 Task: Apply the numbered list to the text.
Action: Mouse moved to (315, 192)
Screenshot: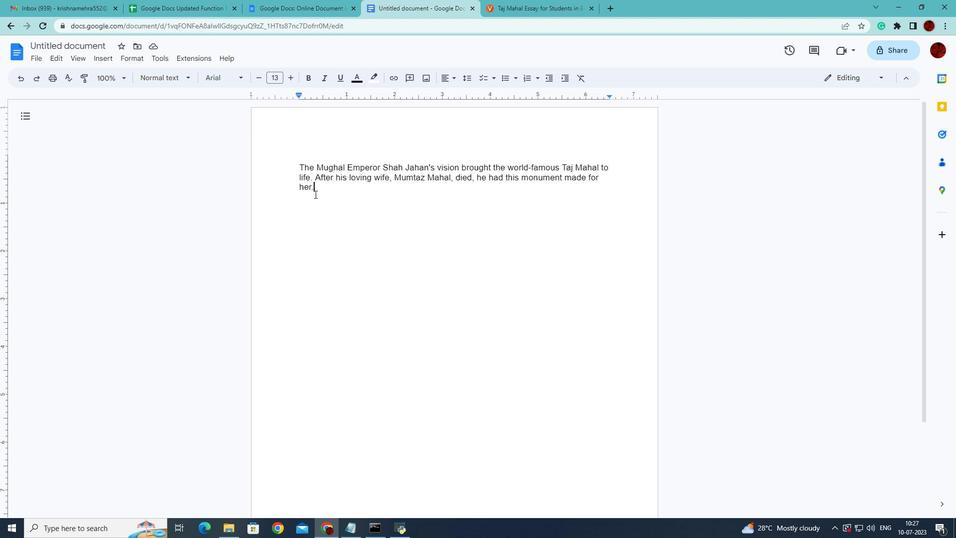 
Action: Mouse pressed left at (315, 192)
Screenshot: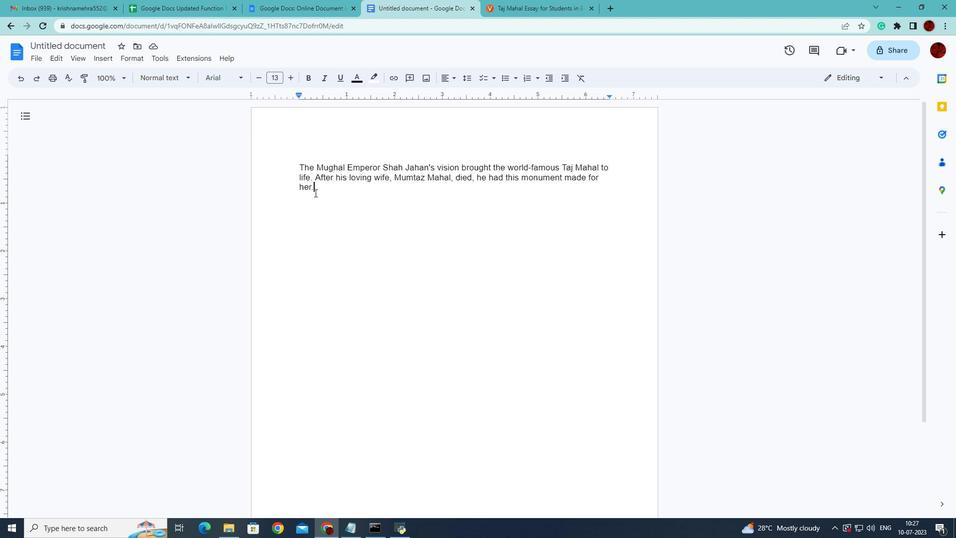 
Action: Mouse moved to (535, 78)
Screenshot: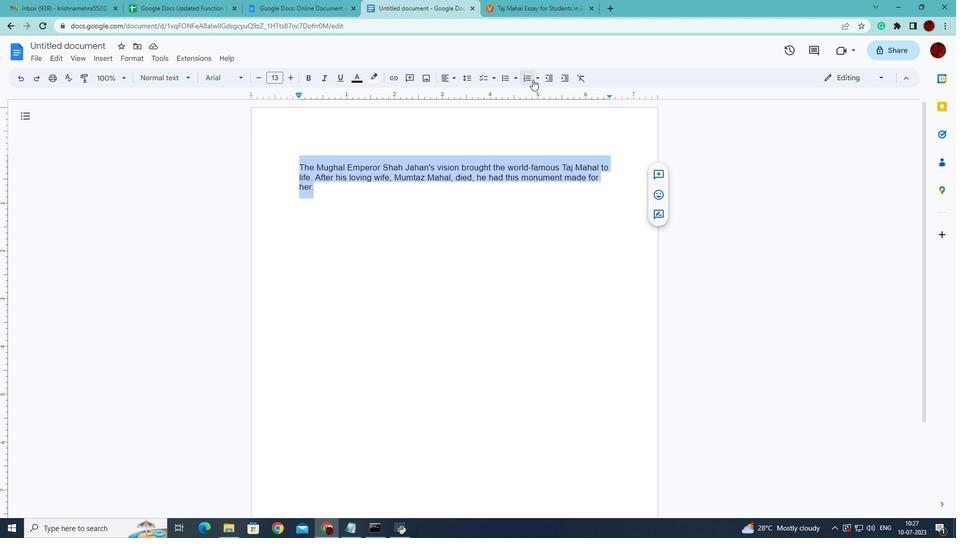 
Action: Mouse pressed left at (535, 78)
Screenshot: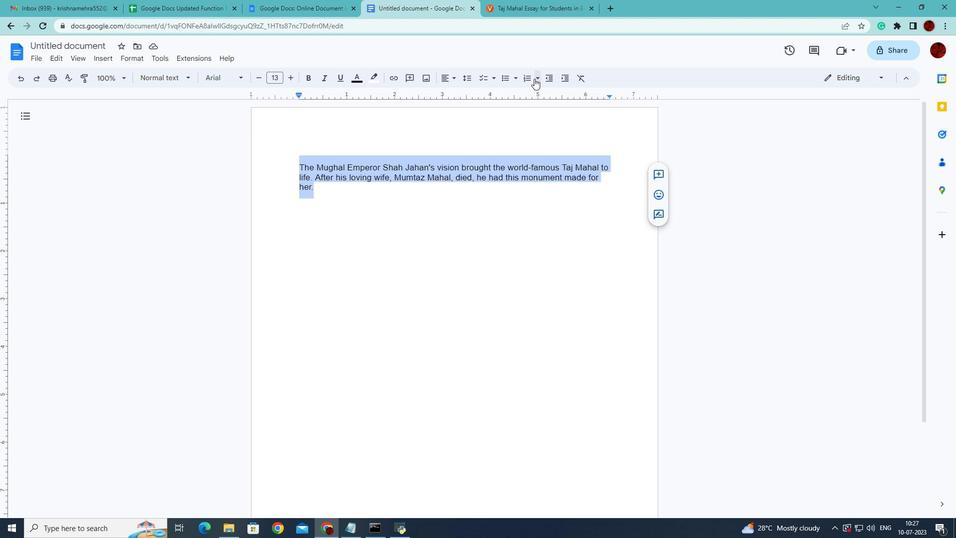 
Action: Mouse moved to (535, 108)
Screenshot: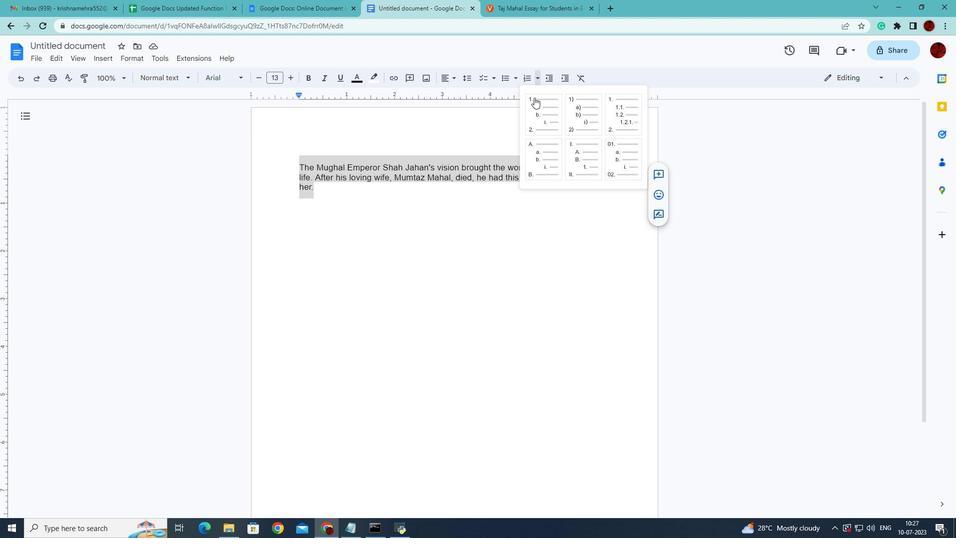 
Action: Mouse pressed left at (535, 108)
Screenshot: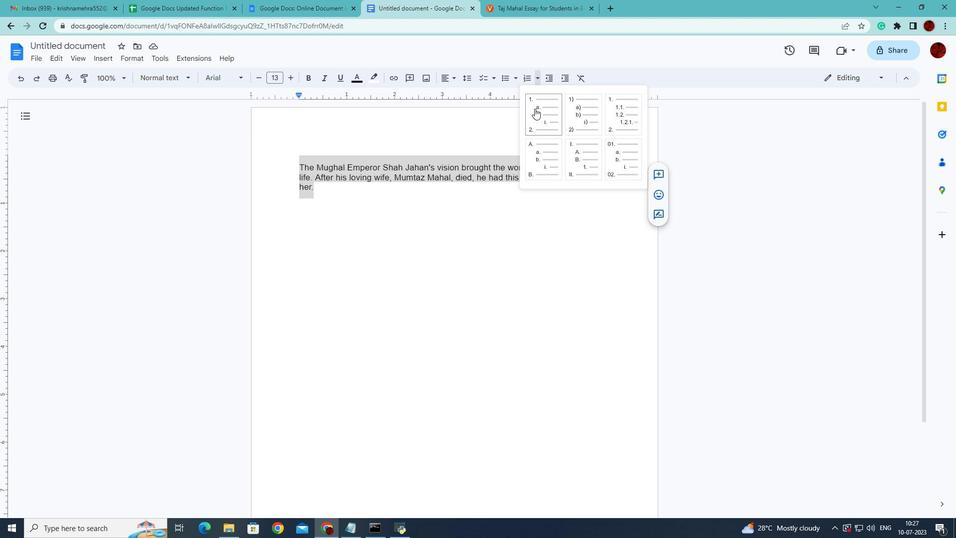 
